 Task: Forward email with the signature Graham Wilson with the subject Update on a mentorship from softage.8@softage.net to softage.2@softage.net and softage.3@softage.net with BCC to softage.4@softage.net with the message I am writing to request a review of the project lessons learned.
Action: Mouse moved to (1334, 580)
Screenshot: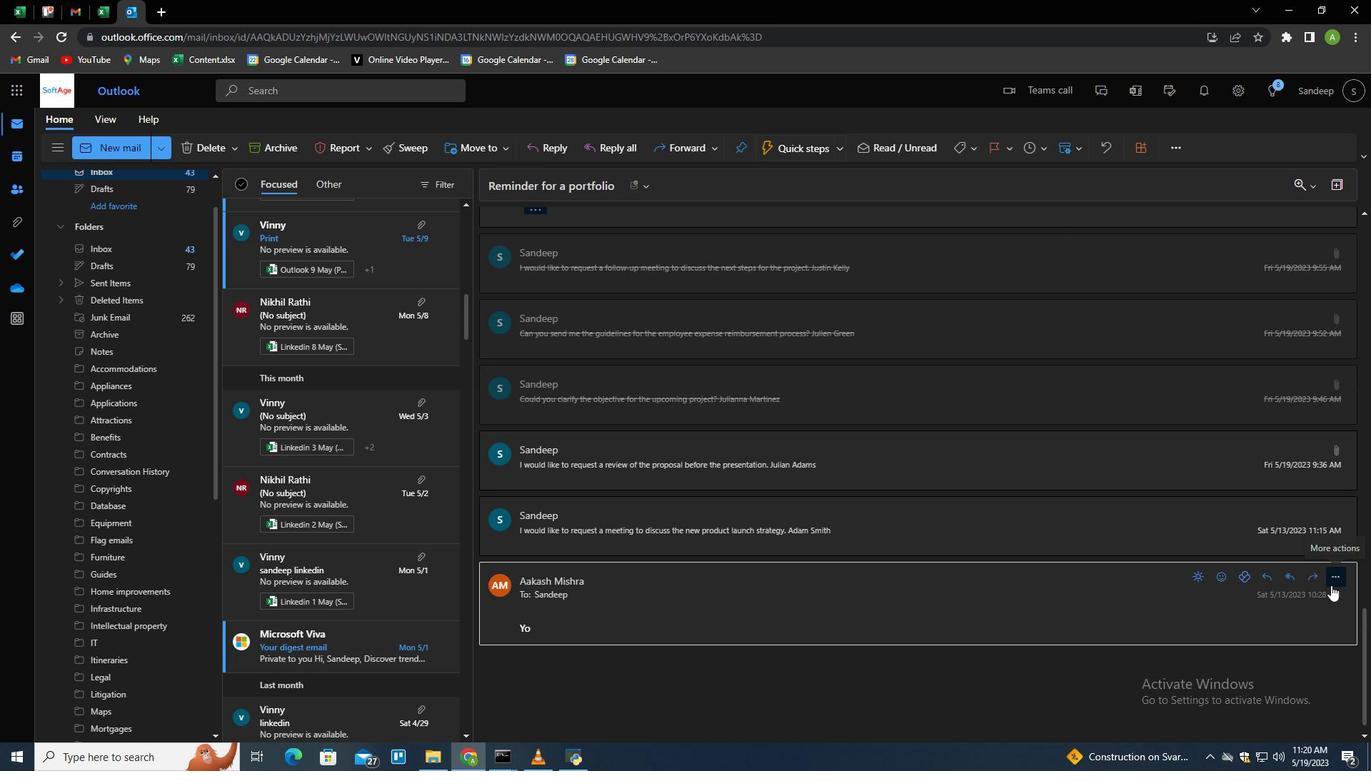 
Action: Mouse pressed left at (1334, 580)
Screenshot: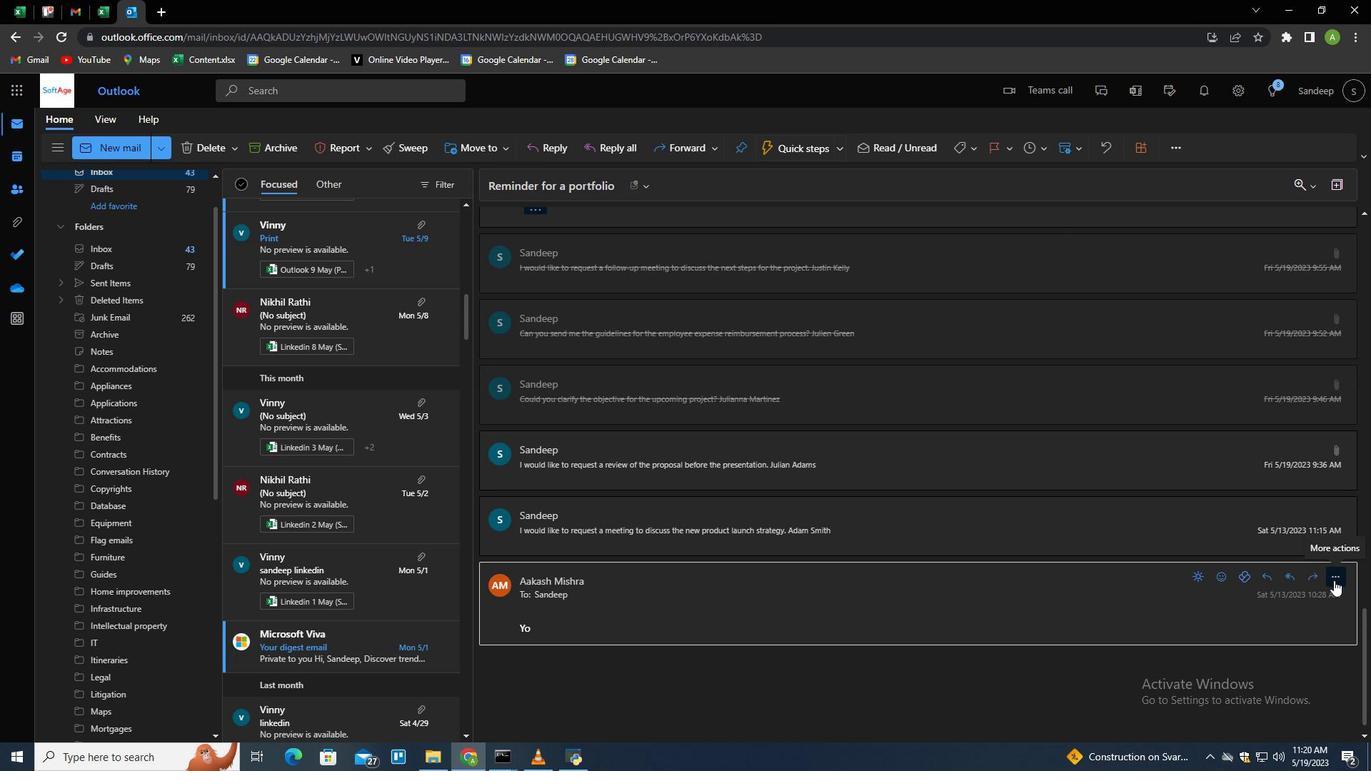 
Action: Mouse moved to (1258, 167)
Screenshot: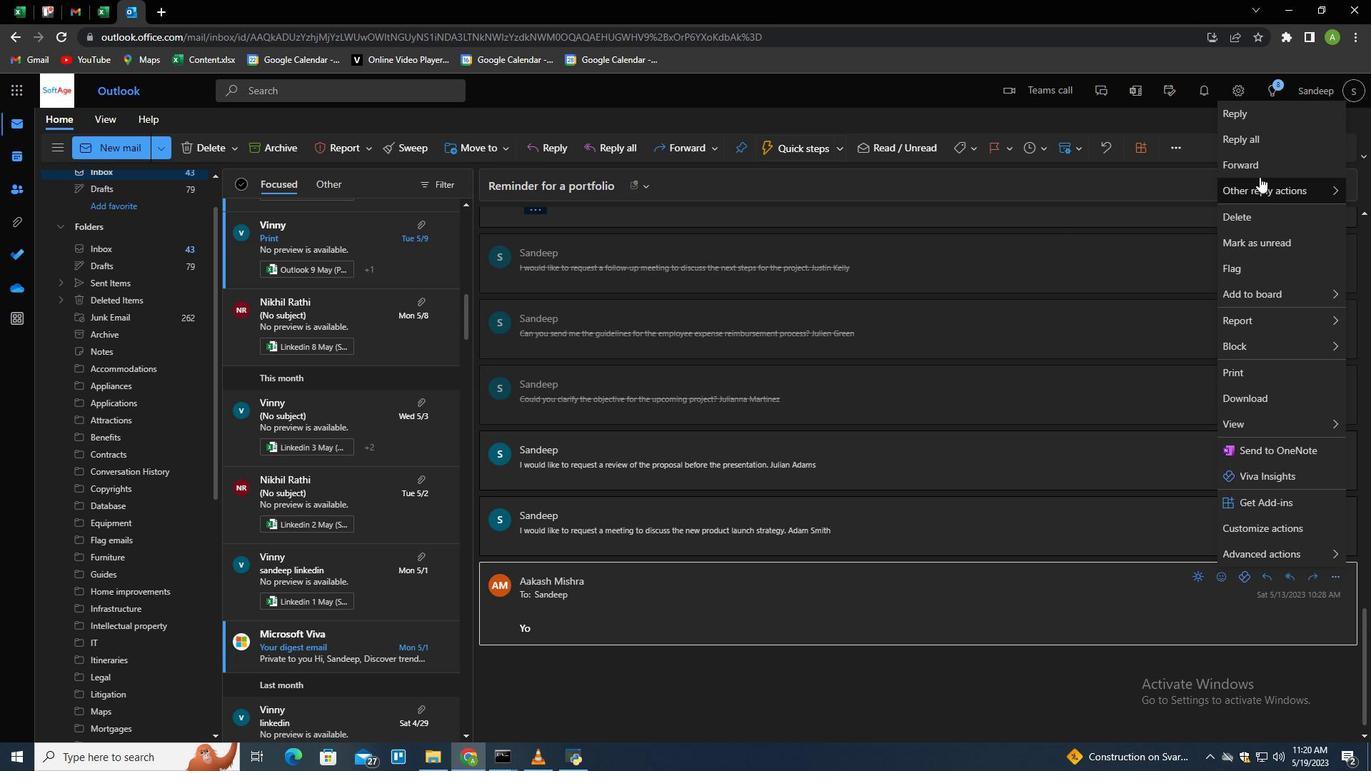 
Action: Mouse pressed left at (1258, 167)
Screenshot: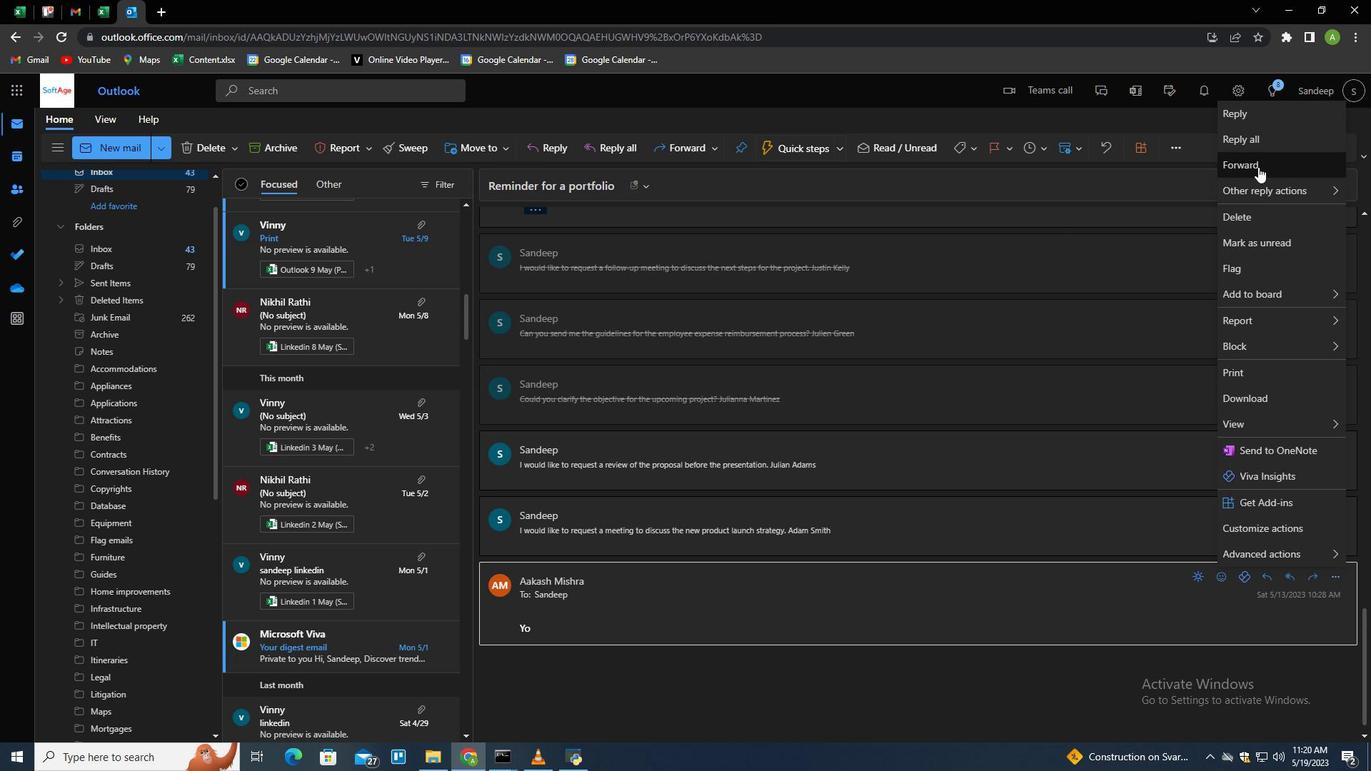 
Action: Mouse moved to (960, 144)
Screenshot: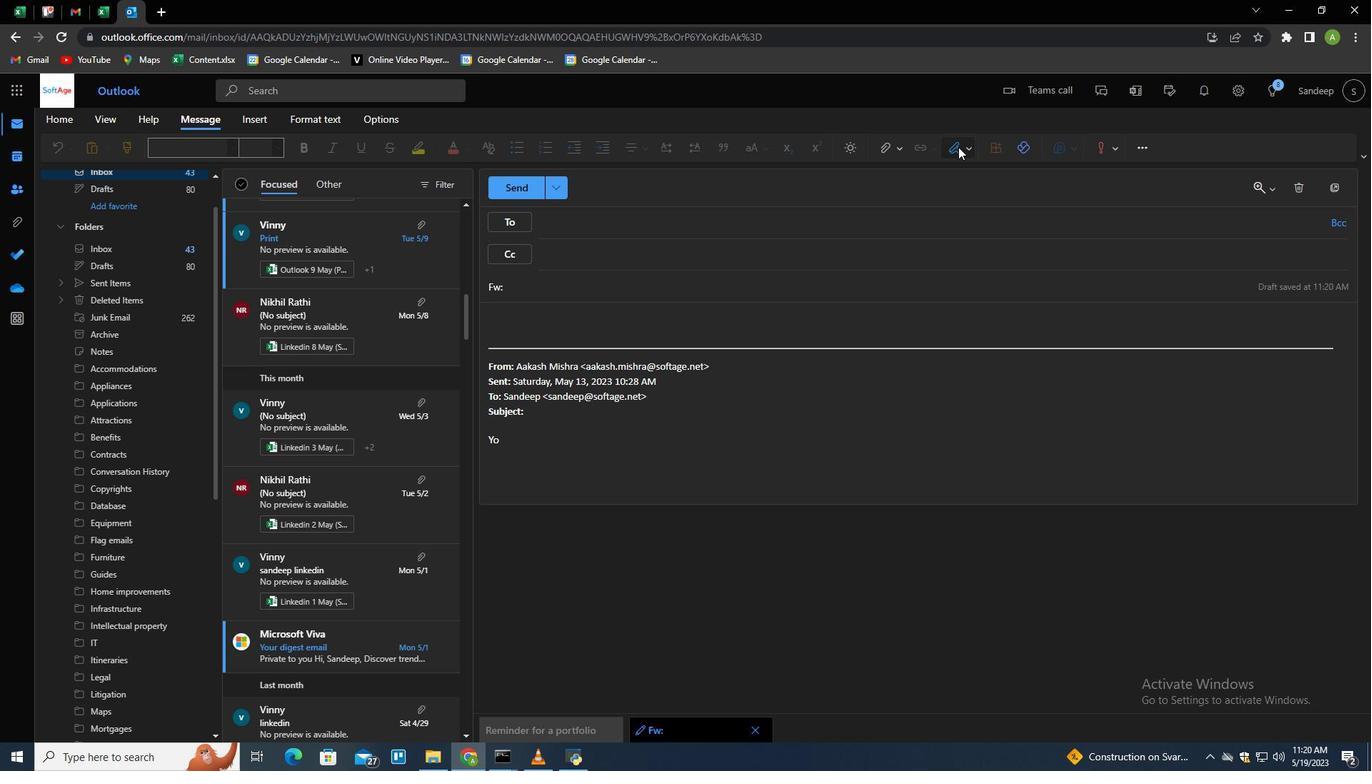 
Action: Mouse pressed left at (960, 144)
Screenshot: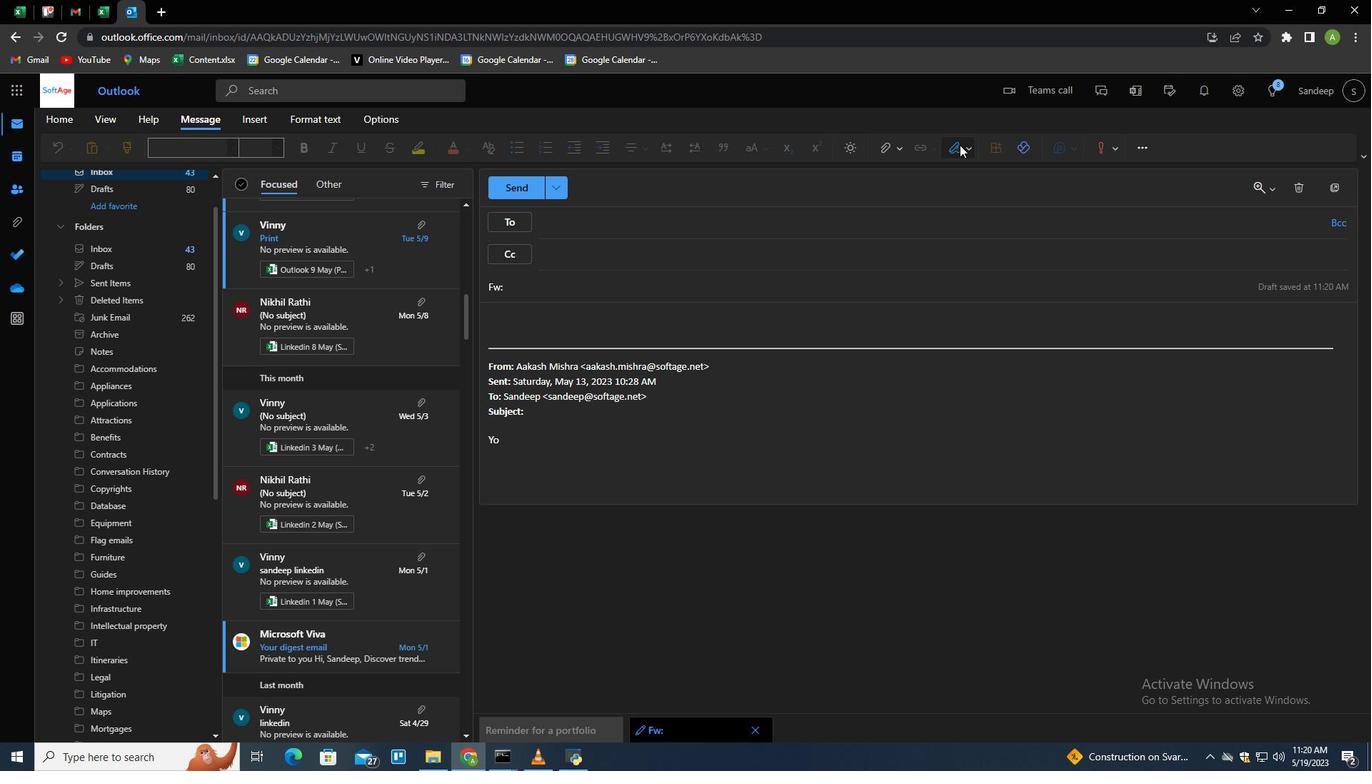 
Action: Mouse moved to (933, 206)
Screenshot: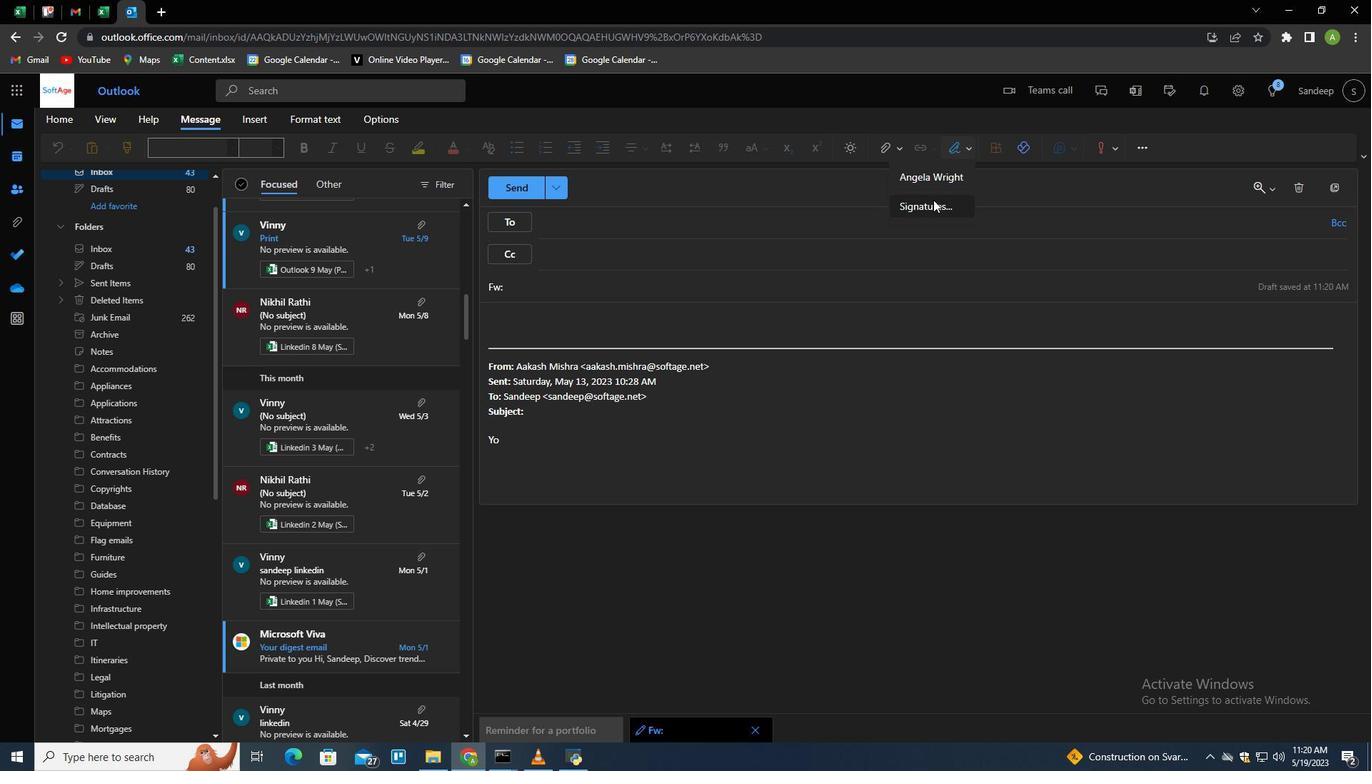 
Action: Mouse pressed left at (933, 206)
Screenshot: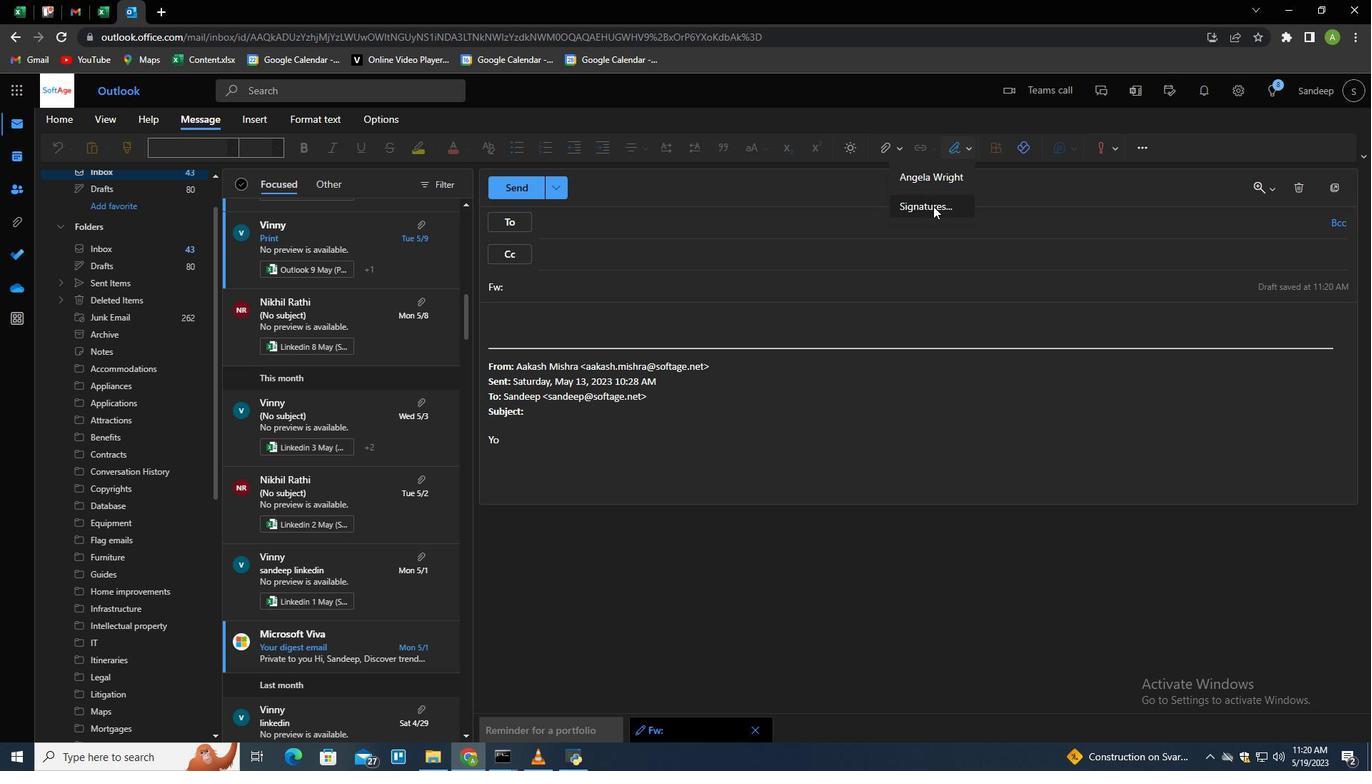 
Action: Mouse moved to (966, 260)
Screenshot: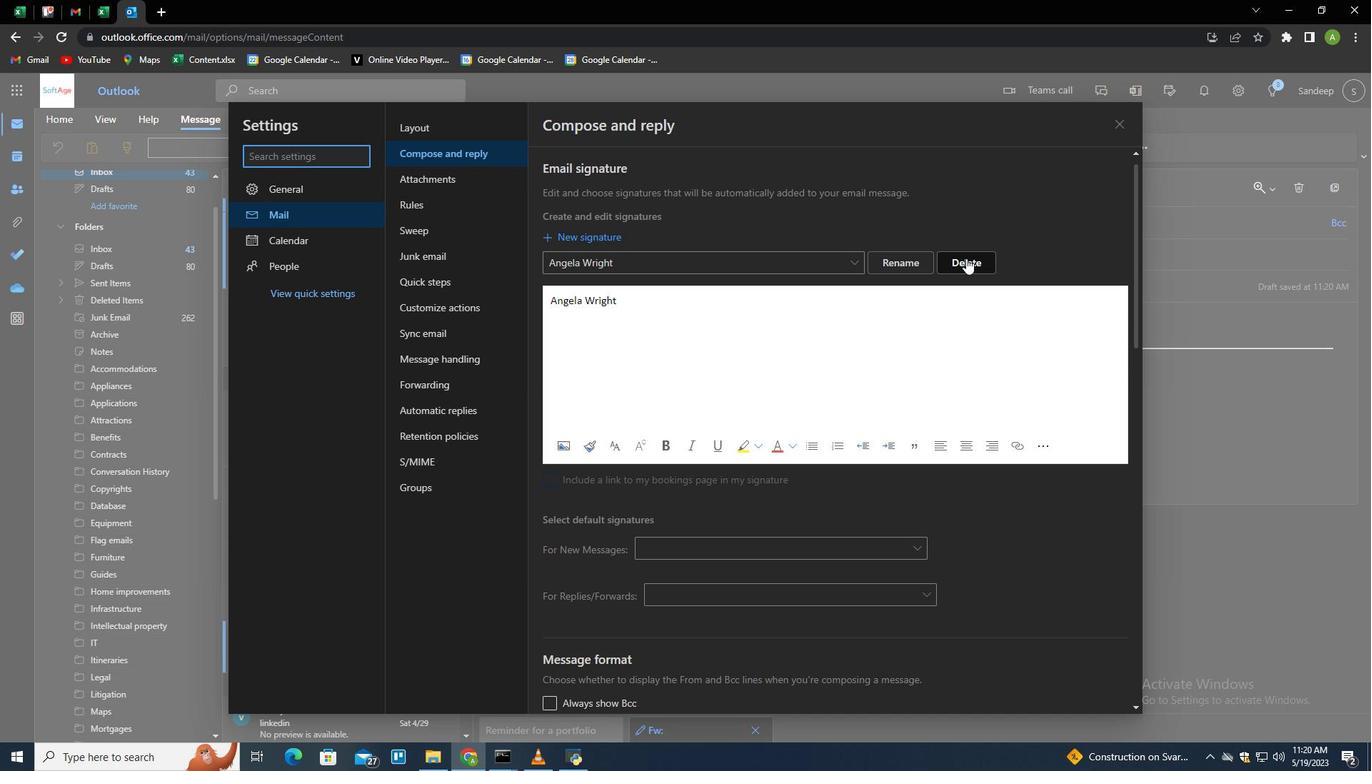 
Action: Mouse pressed left at (966, 260)
Screenshot: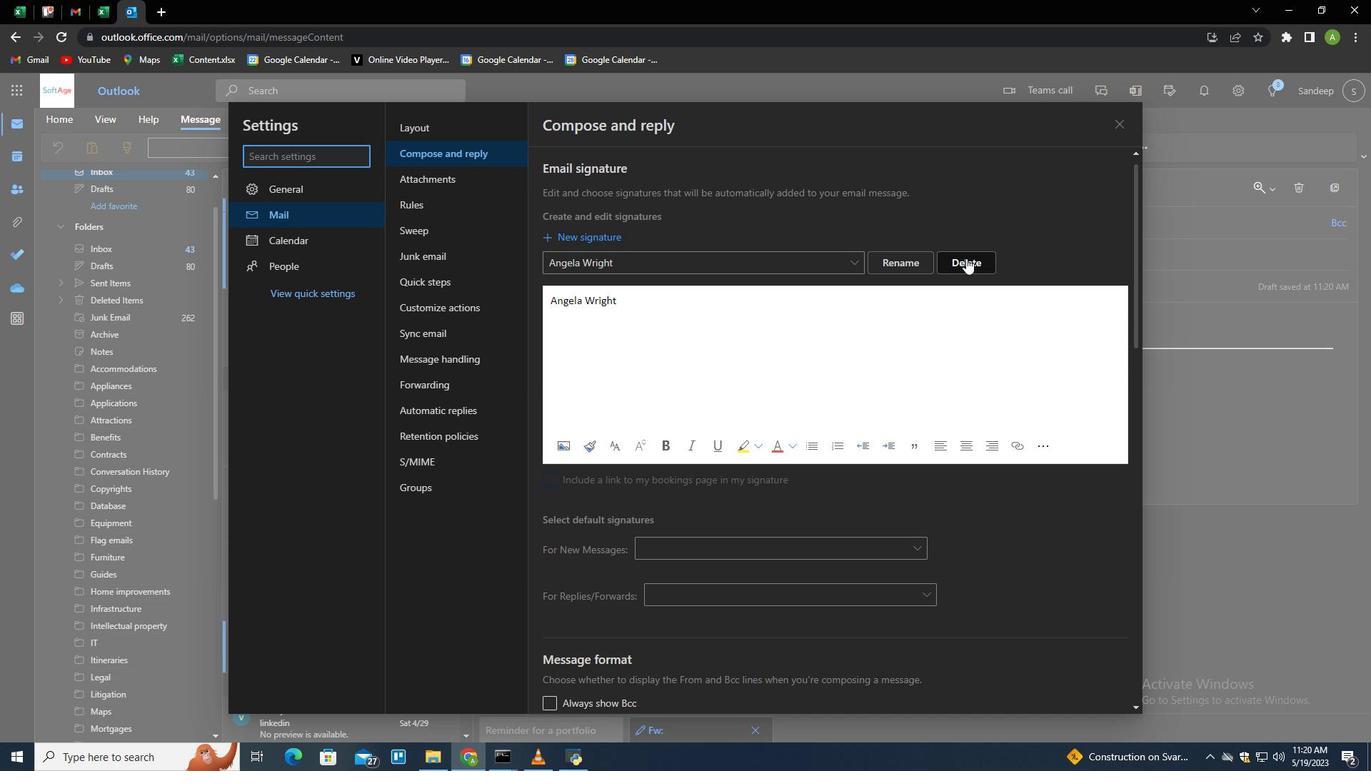 
Action: Mouse moved to (933, 257)
Screenshot: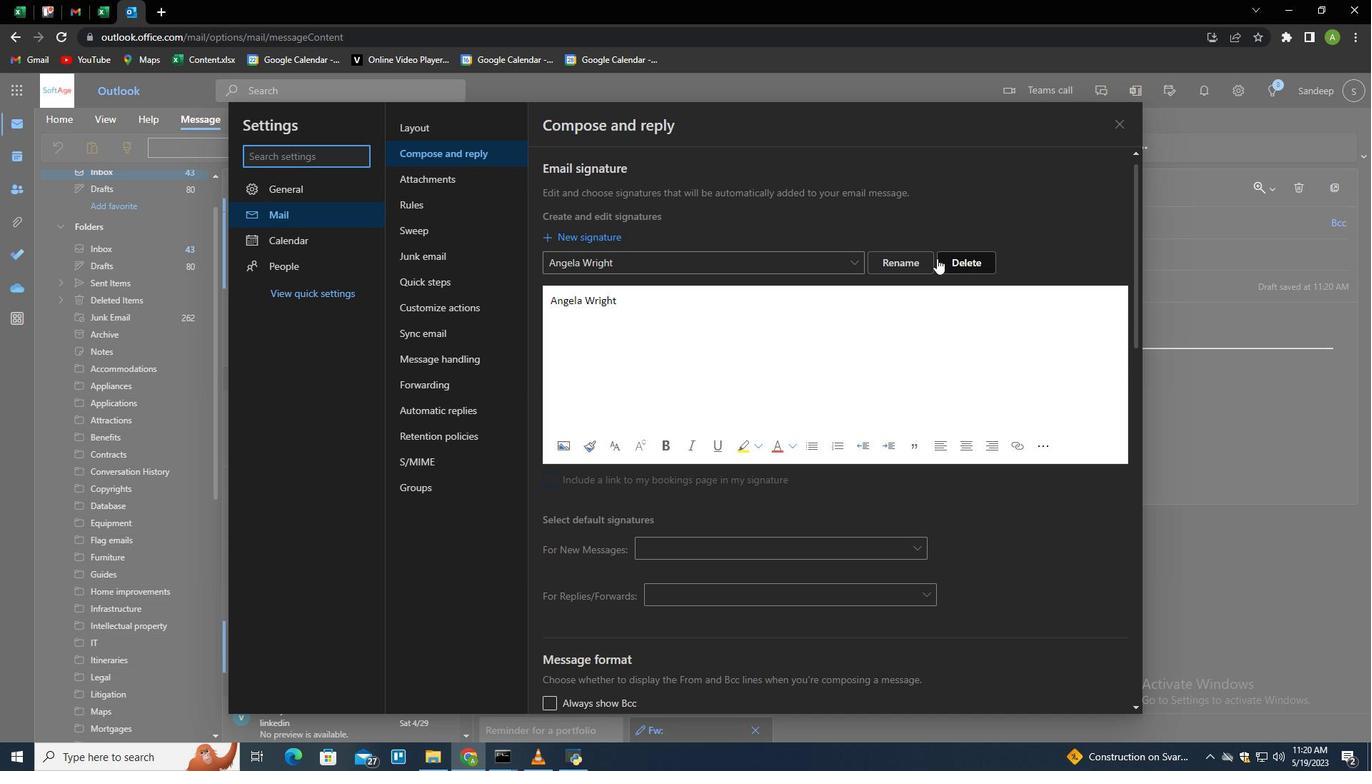 
Action: Mouse pressed left at (933, 257)
Screenshot: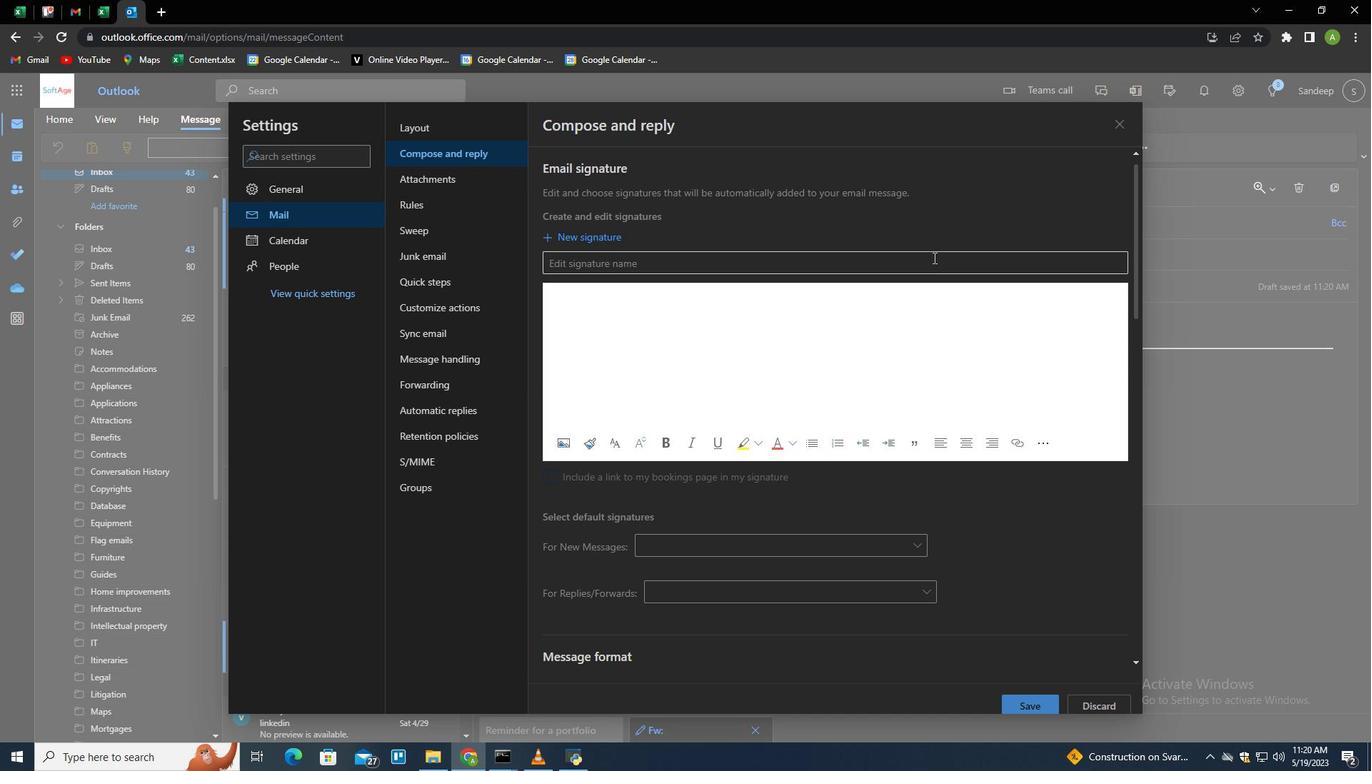 
Action: Key pressed <Key.shift><Key.shift><Key.shift><Key.shift><Key.shift><Key.shift><Key.shift><Key.shift><Key.shift><Key.shift><Key.shift><Key.shift><Key.shift><Key.shift><Key.shift><Key.shift><Key.shift><Key.shift><Key.shift><Key.shift><Key.shift><Key.shift><Key.shift><Key.shift><Key.shift><Key.shift><Key.shift><Key.shift><Key.shift><Key.shift><Key.shift><Key.shift><Key.shift><Key.shift><Key.shift><Key.shift><Key.shift><Key.shift><Key.shift><Key.shift><Key.shift><Key.shift><Key.shift><Key.shift><Key.shift><Key.shift><Key.shift><Key.shift><Key.shift><Key.shift><Key.shift><Key.shift><Key.shift><Key.shift><Key.shift><Key.shift><Key.shift><Key.shift><Key.shift><Key.shift><Key.shift><Key.shift><Key.shift><Key.shift><Key.shift><Key.shift><Key.shift><Key.shift><Key.shift><Key.shift><Key.shift><Key.shift><Key.shift>Graham<Key.space><Key.shift><Key.shift><Key.shift><Key.shift><Key.shift><Key.shift>Wilsonq<Key.backspace><Key.caps_lock><Key.caps_lock><Key.tab><Key.shift>Graham<Key.space><Key.shift>Wilson<Key.tab>
Screenshot: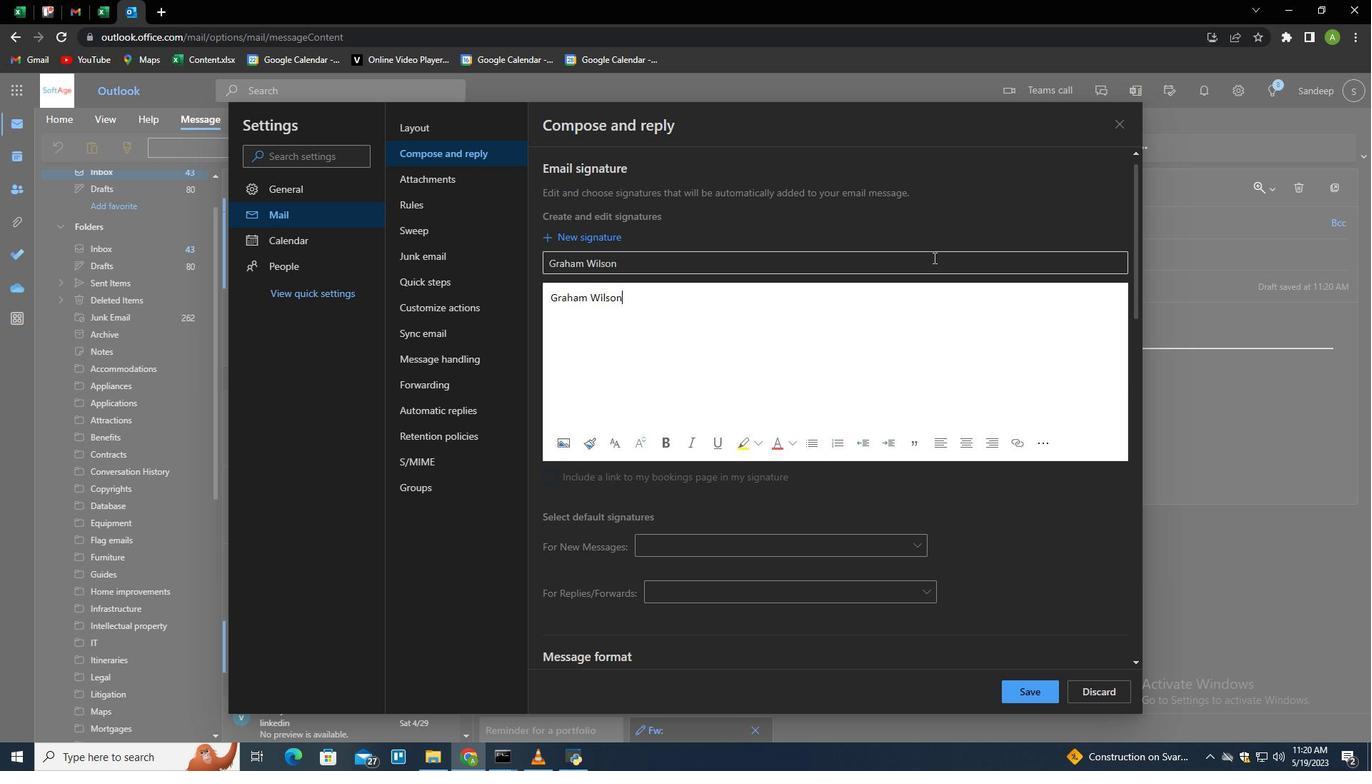 
Action: Mouse moved to (1044, 692)
Screenshot: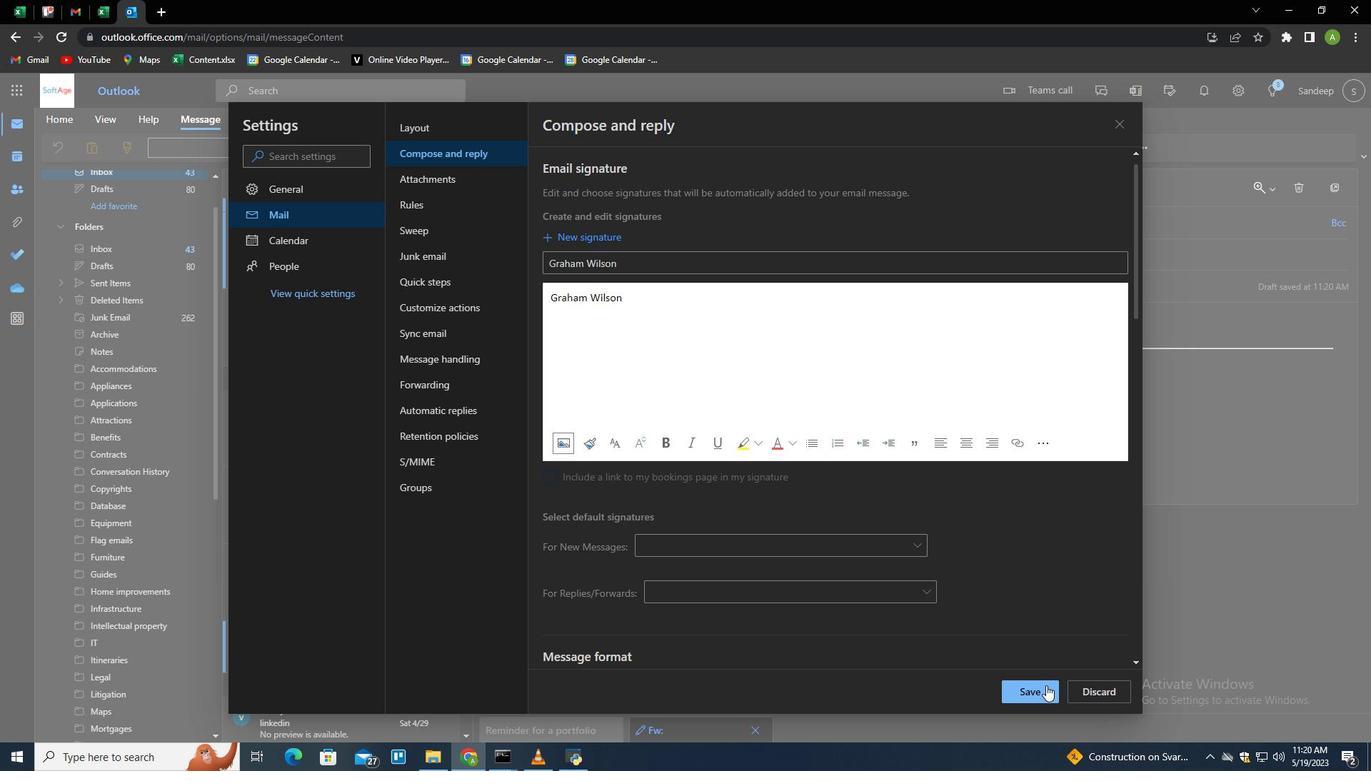 
Action: Mouse pressed left at (1044, 692)
Screenshot: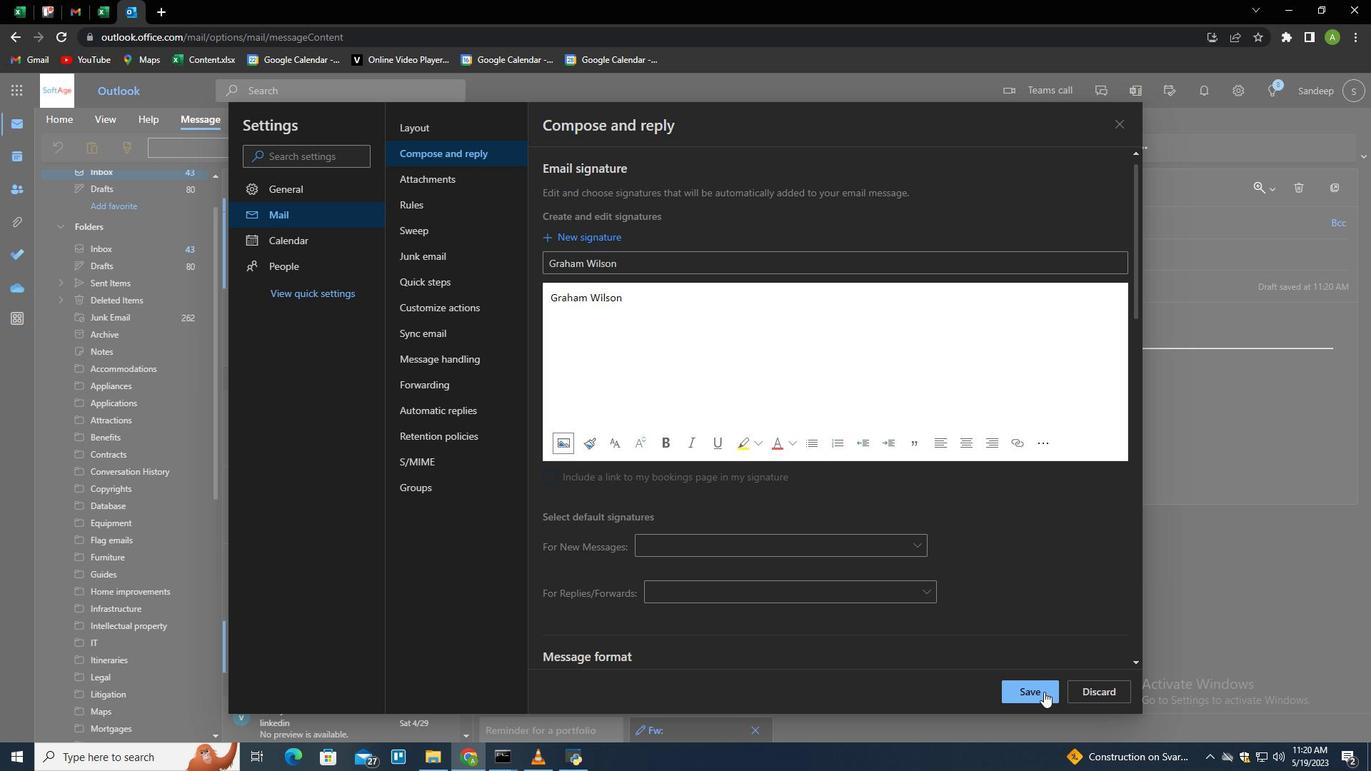 
Action: Mouse moved to (1180, 443)
Screenshot: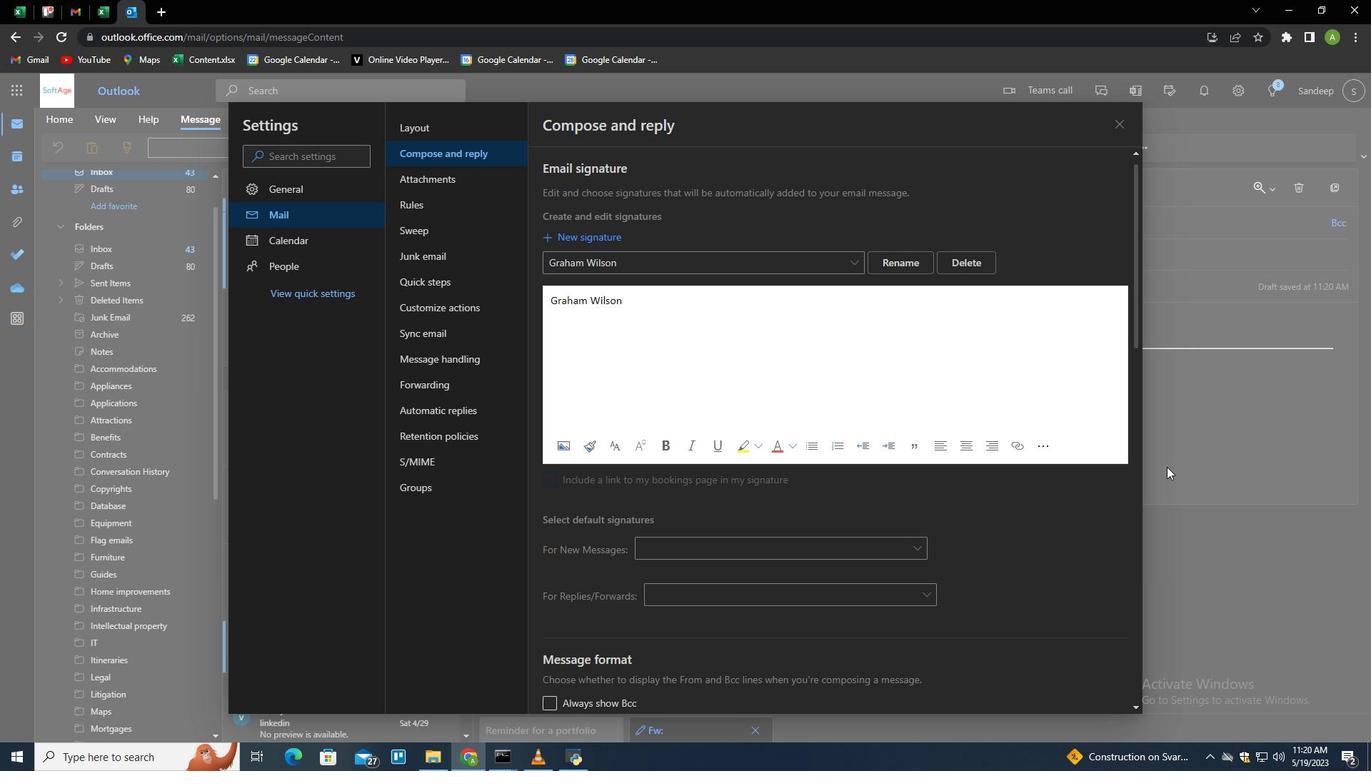 
Action: Mouse pressed left at (1180, 443)
Screenshot: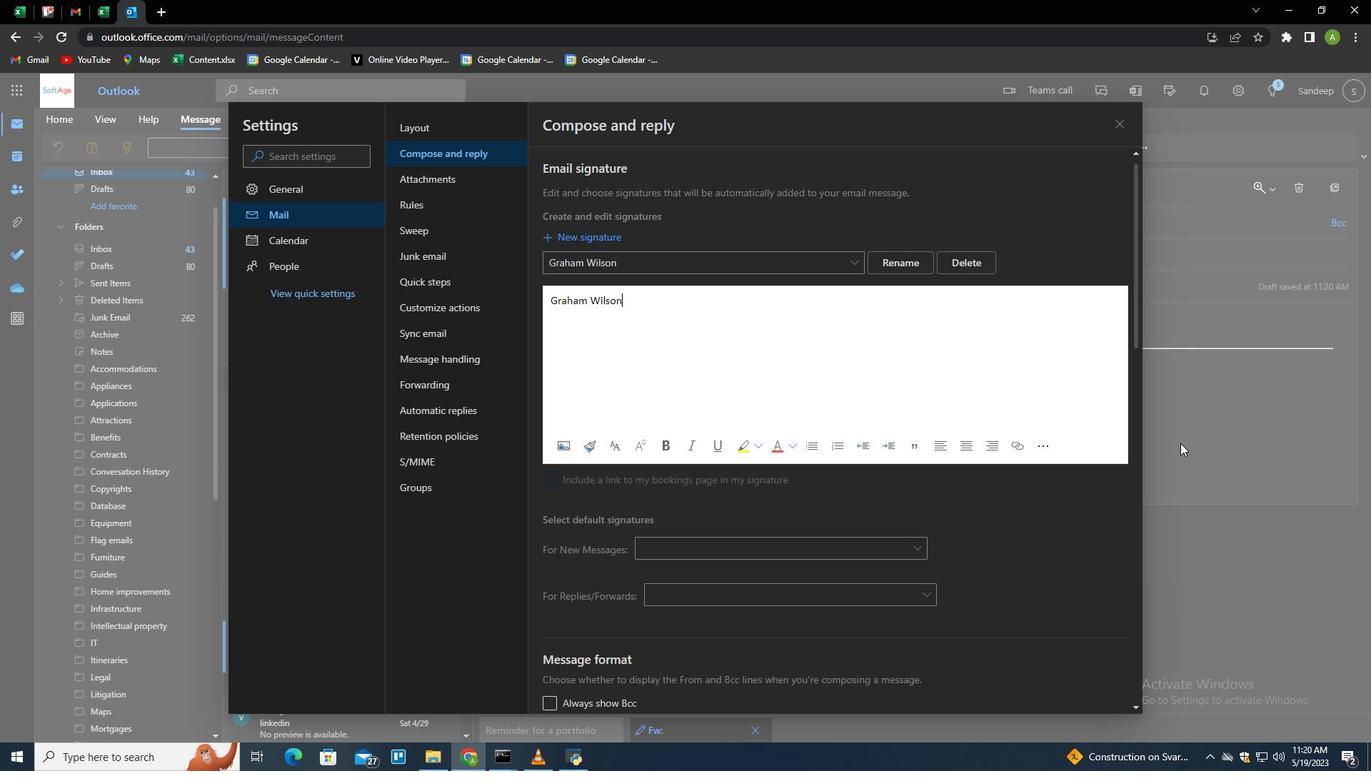 
Action: Mouse moved to (961, 150)
Screenshot: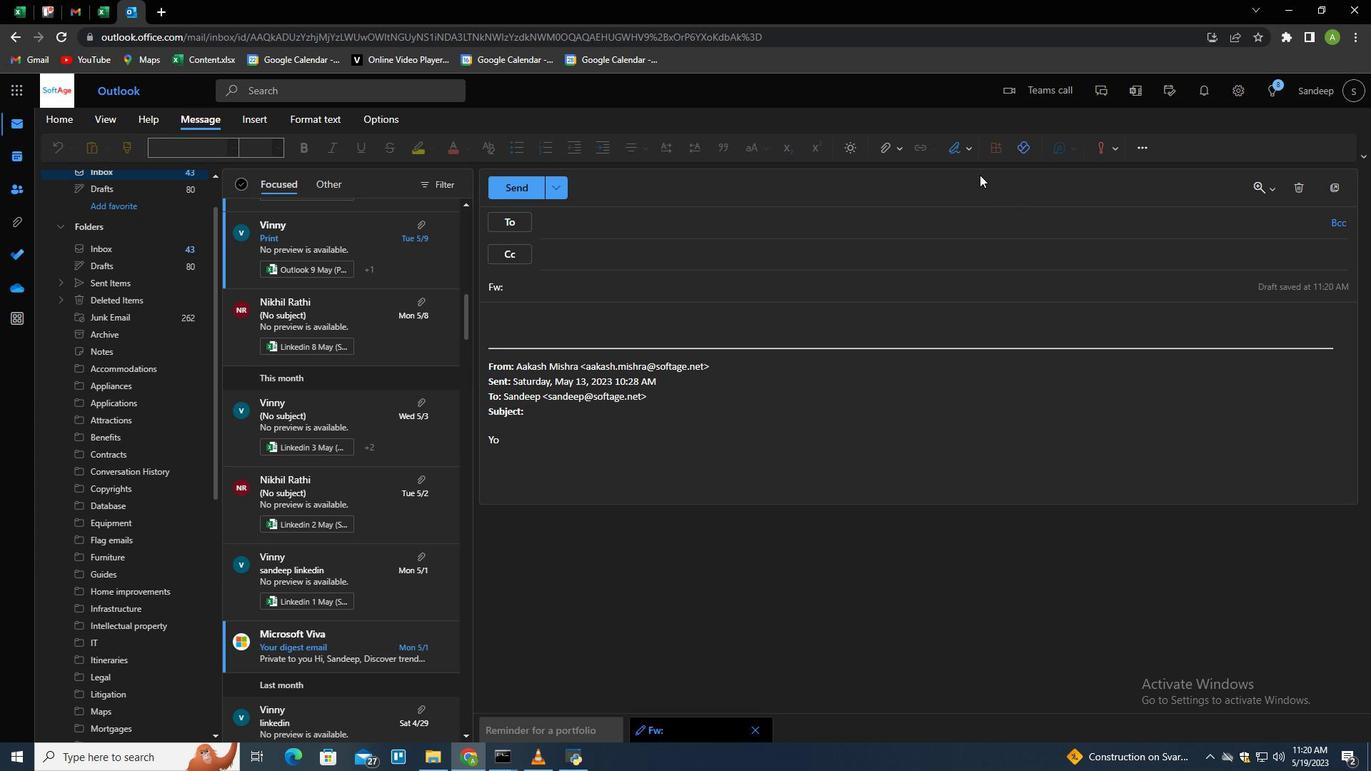 
Action: Mouse pressed left at (961, 150)
Screenshot: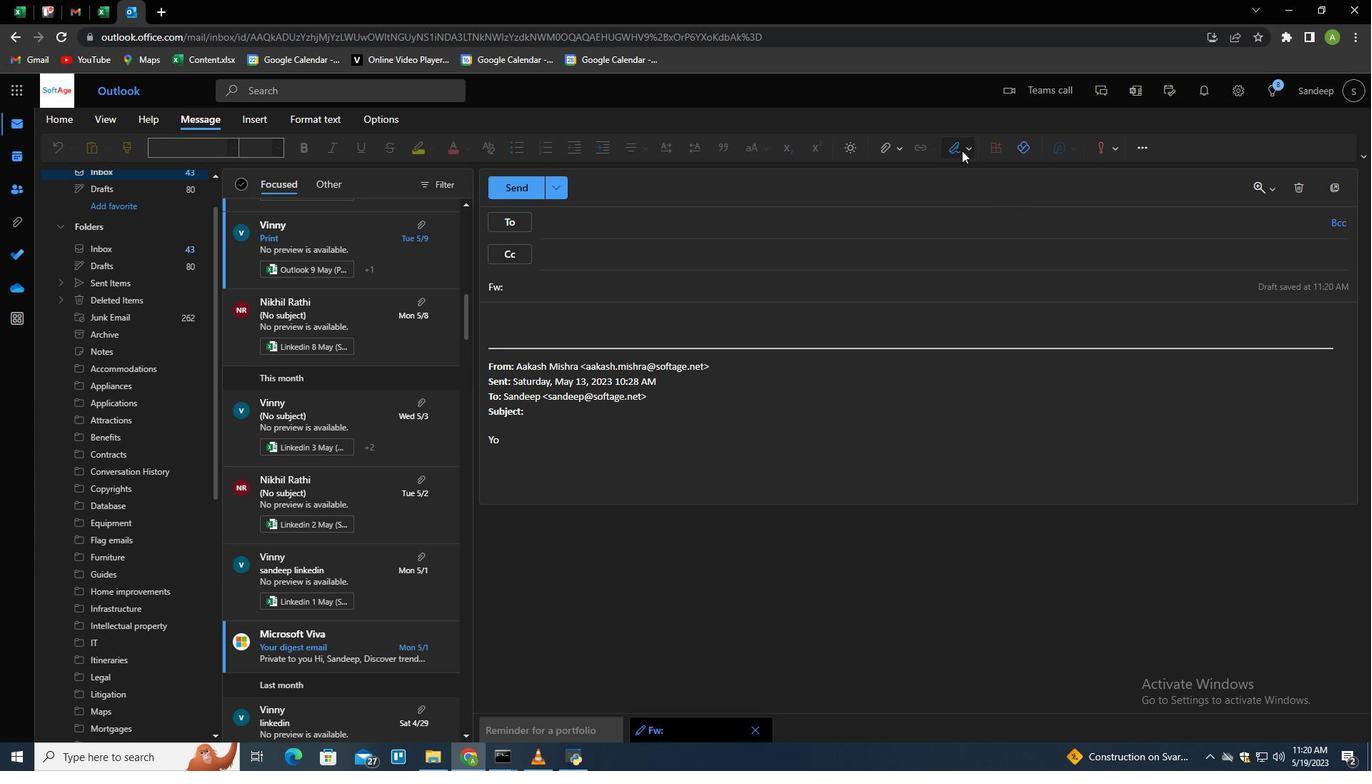 
Action: Mouse moved to (943, 176)
Screenshot: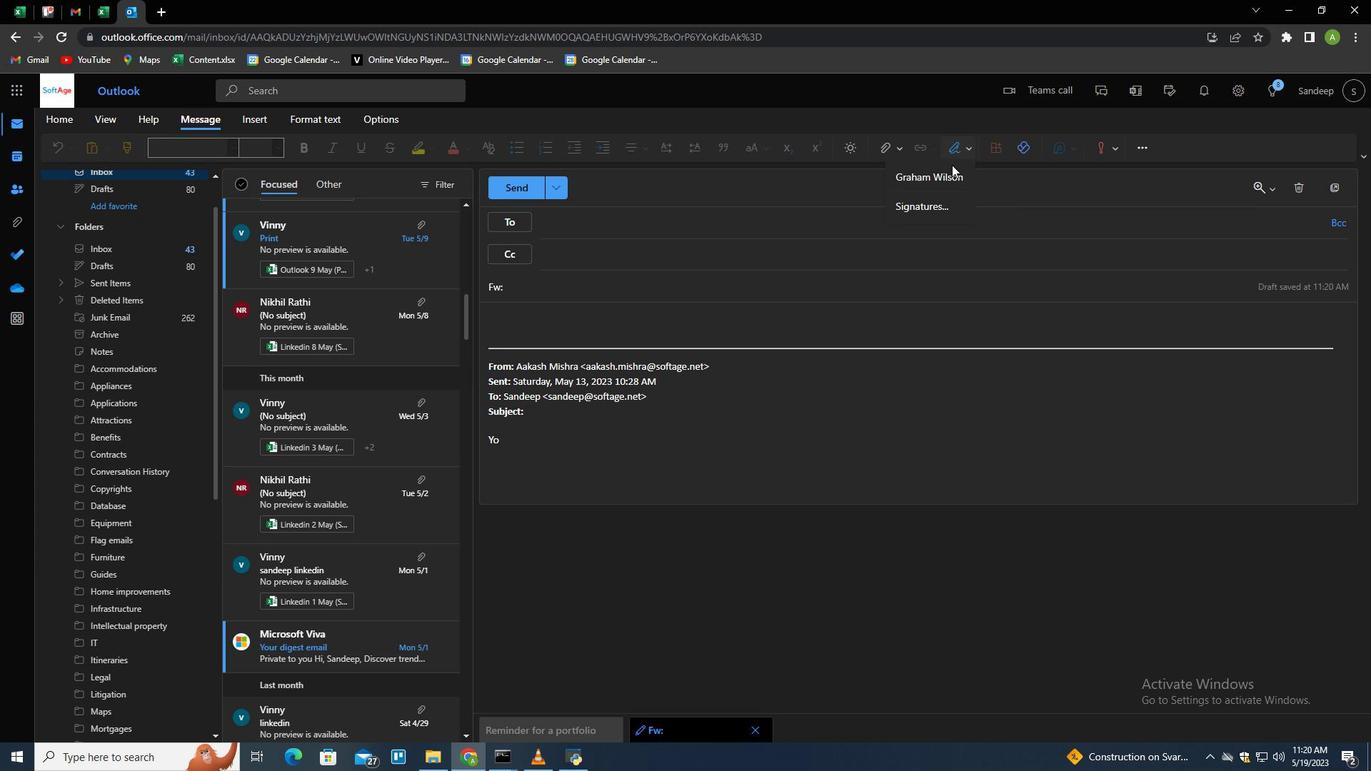 
Action: Mouse pressed left at (943, 176)
Screenshot: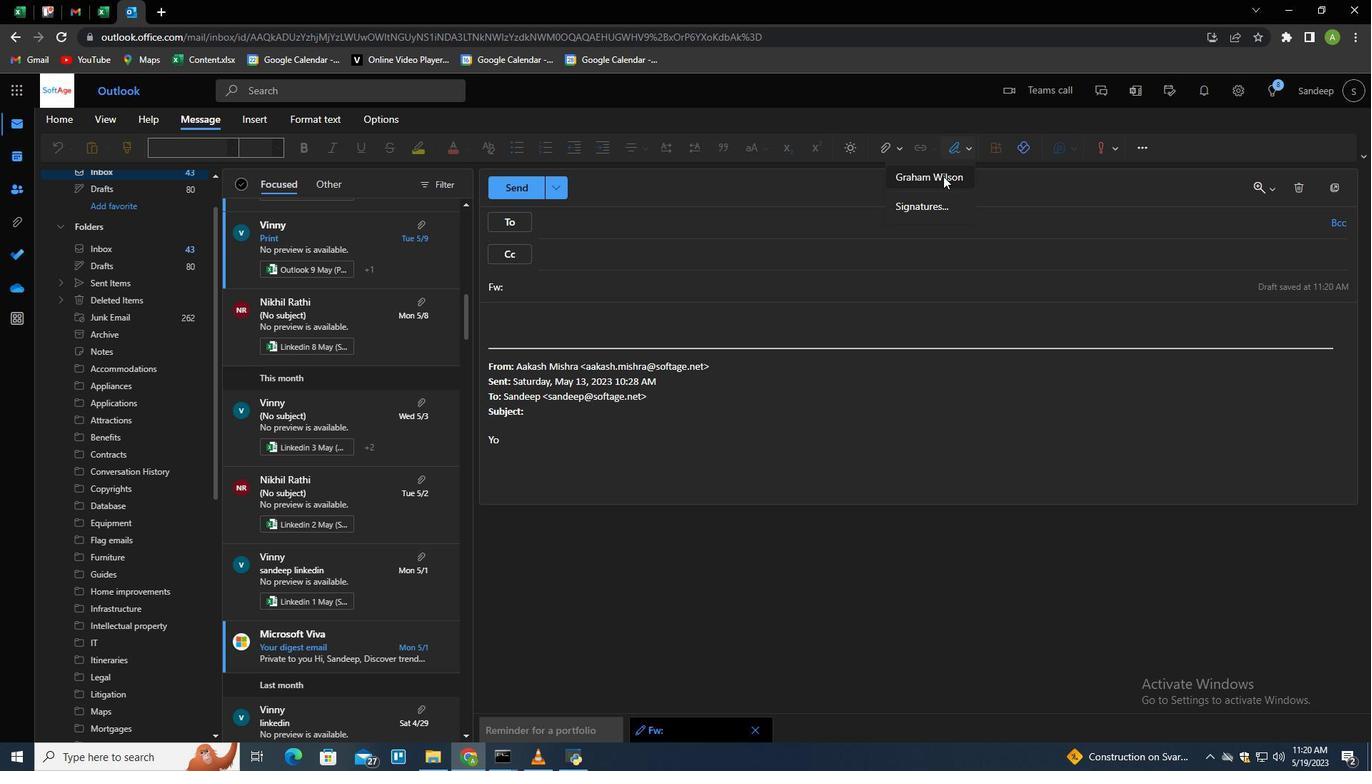 
Action: Mouse moved to (532, 289)
Screenshot: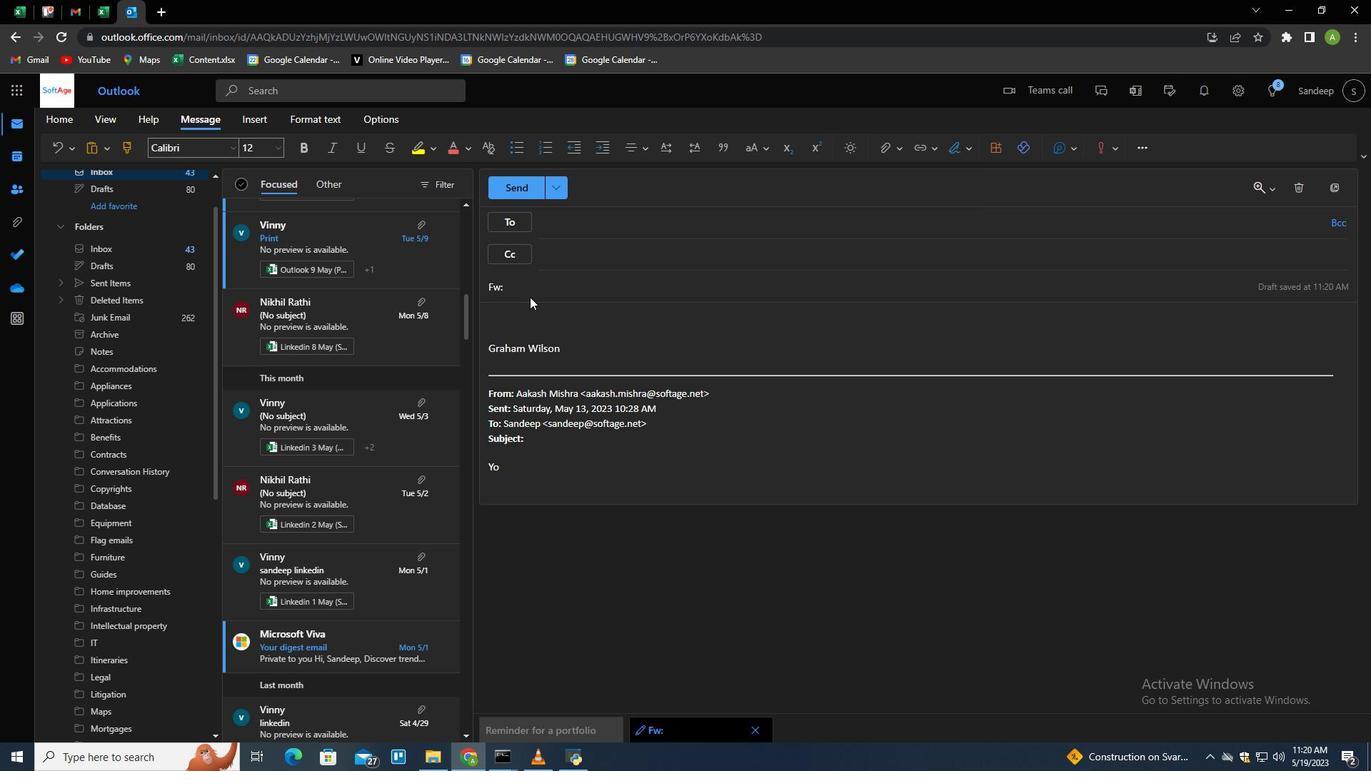 
Action: Mouse pressed left at (532, 289)
Screenshot: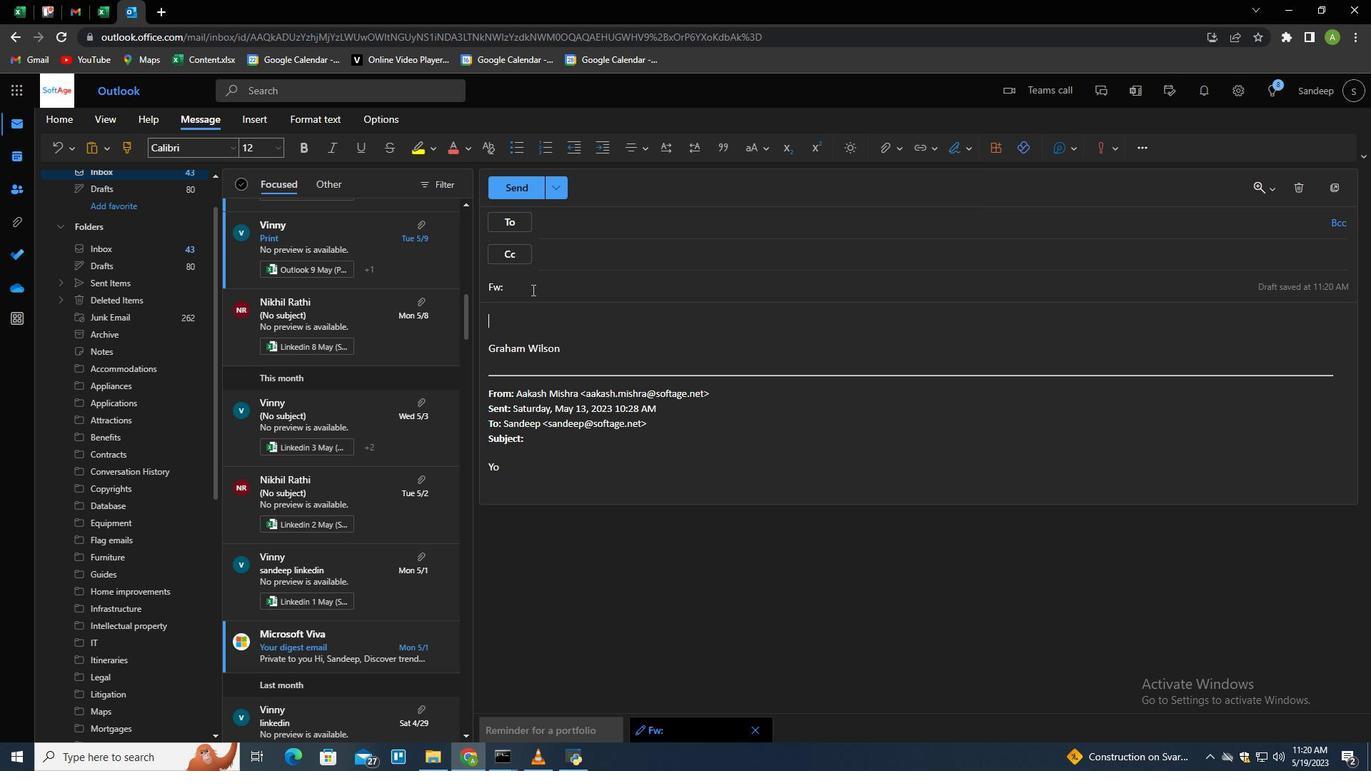 
Action: Mouse moved to (532, 289)
Screenshot: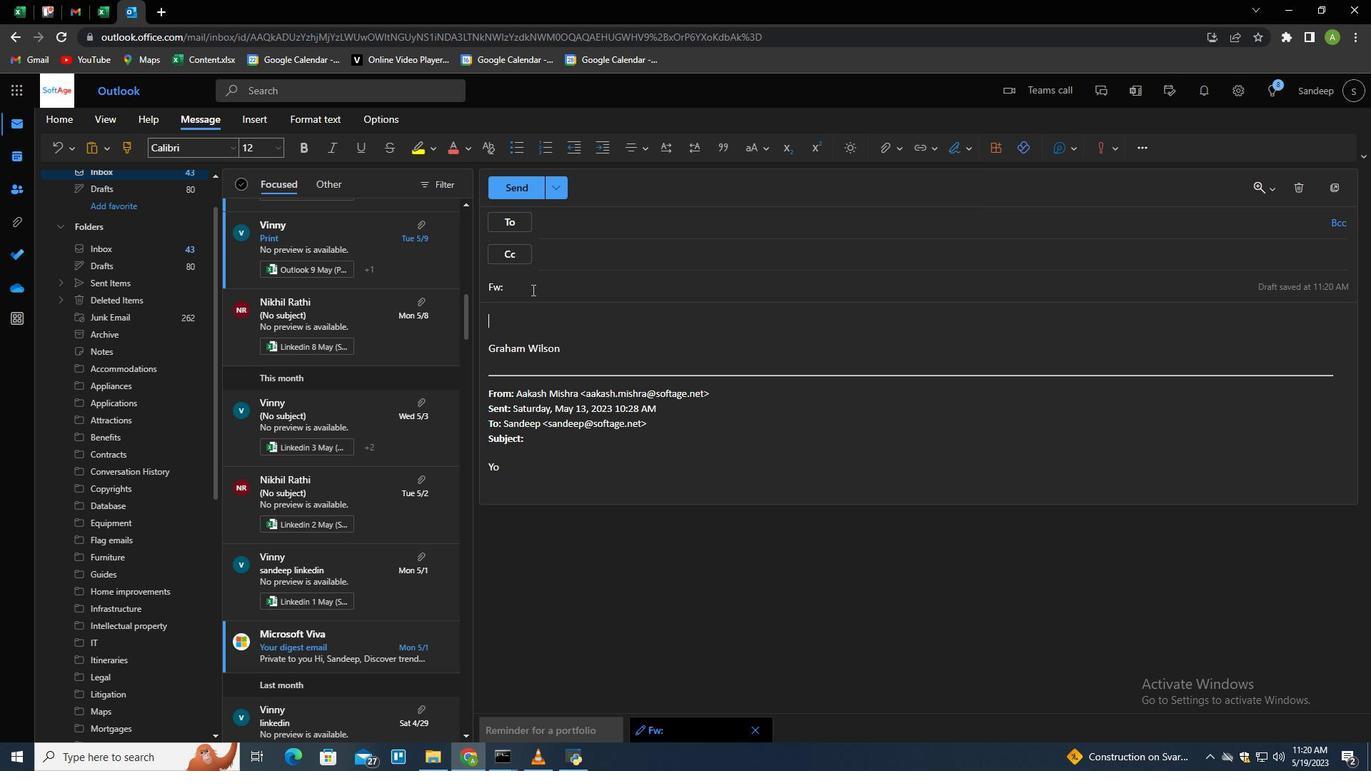 
Action: Key pressed <Key.shift>Update<Key.space>on<Key.space>a<Key.space>mentorship<Key.tab>
Screenshot: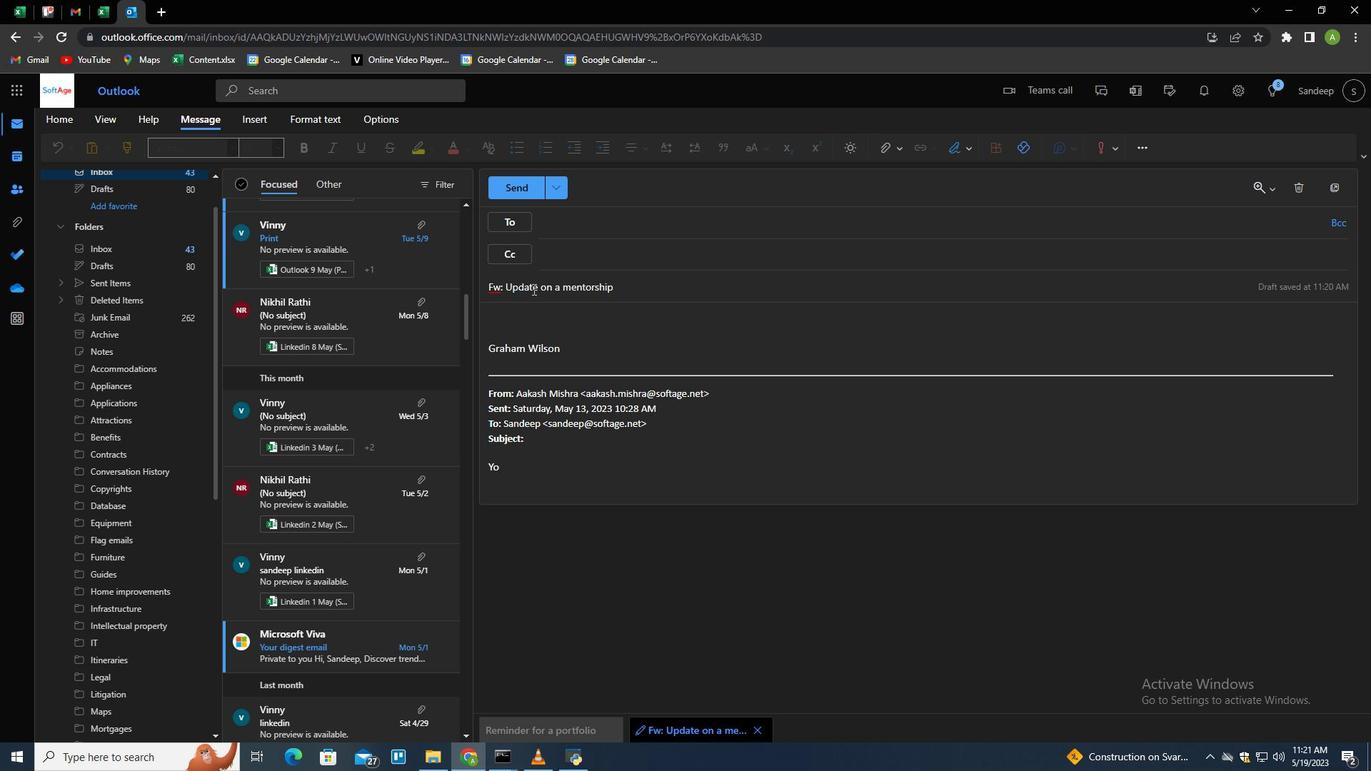 
Action: Mouse moved to (584, 222)
Screenshot: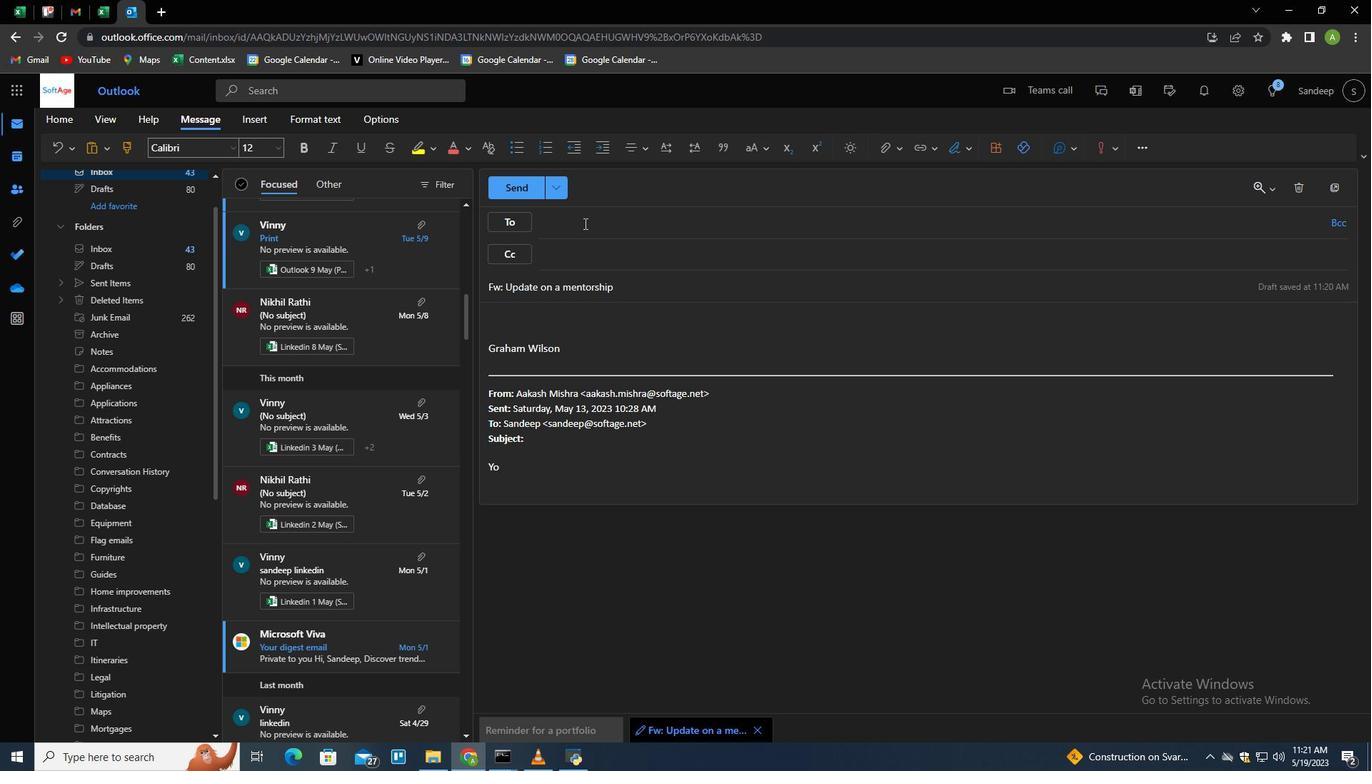 
Action: Mouse pressed left at (584, 222)
Screenshot: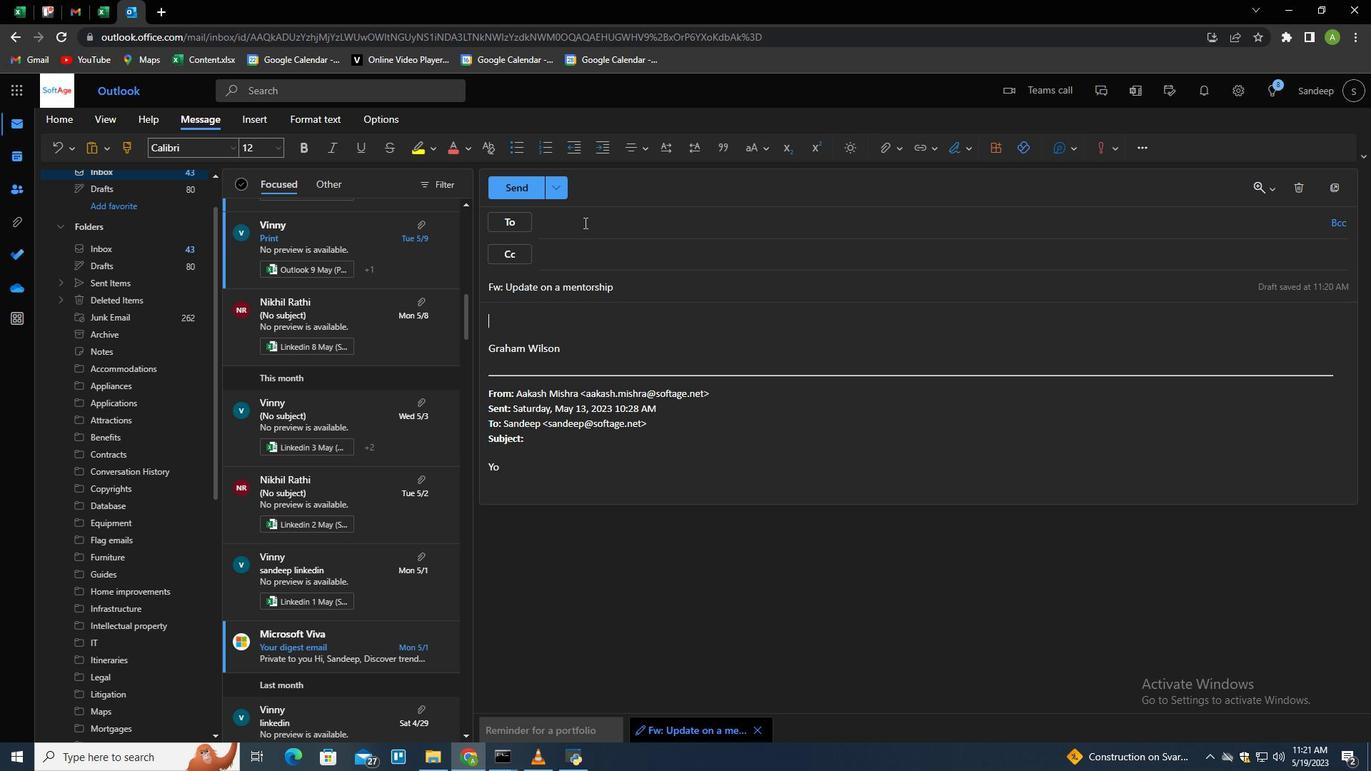 
Action: Key pressed softage.2<Key.shift><Key.shift><Key.shift>@softage.net<Key.enter>softage.3<Key.shift>@softage,<Key.backspace>softage.3<Key.shift>@softae.net<Key.enter><Key.backspace>spfta<Key.backspace><Key.backspace><Key.backspace><Key.backspace>oftage.3<Key.shift>@softage.net<Key.enter>
Screenshot: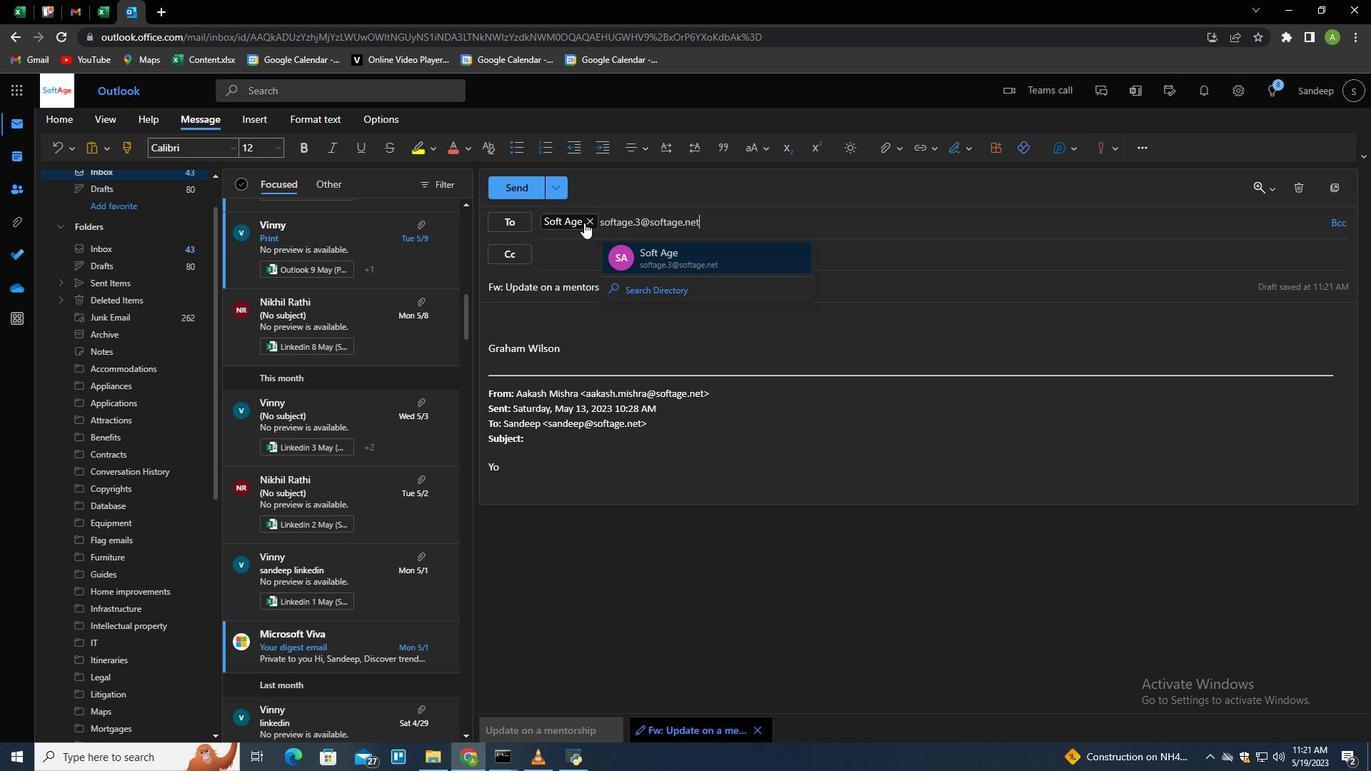 
Action: Mouse moved to (1336, 226)
Screenshot: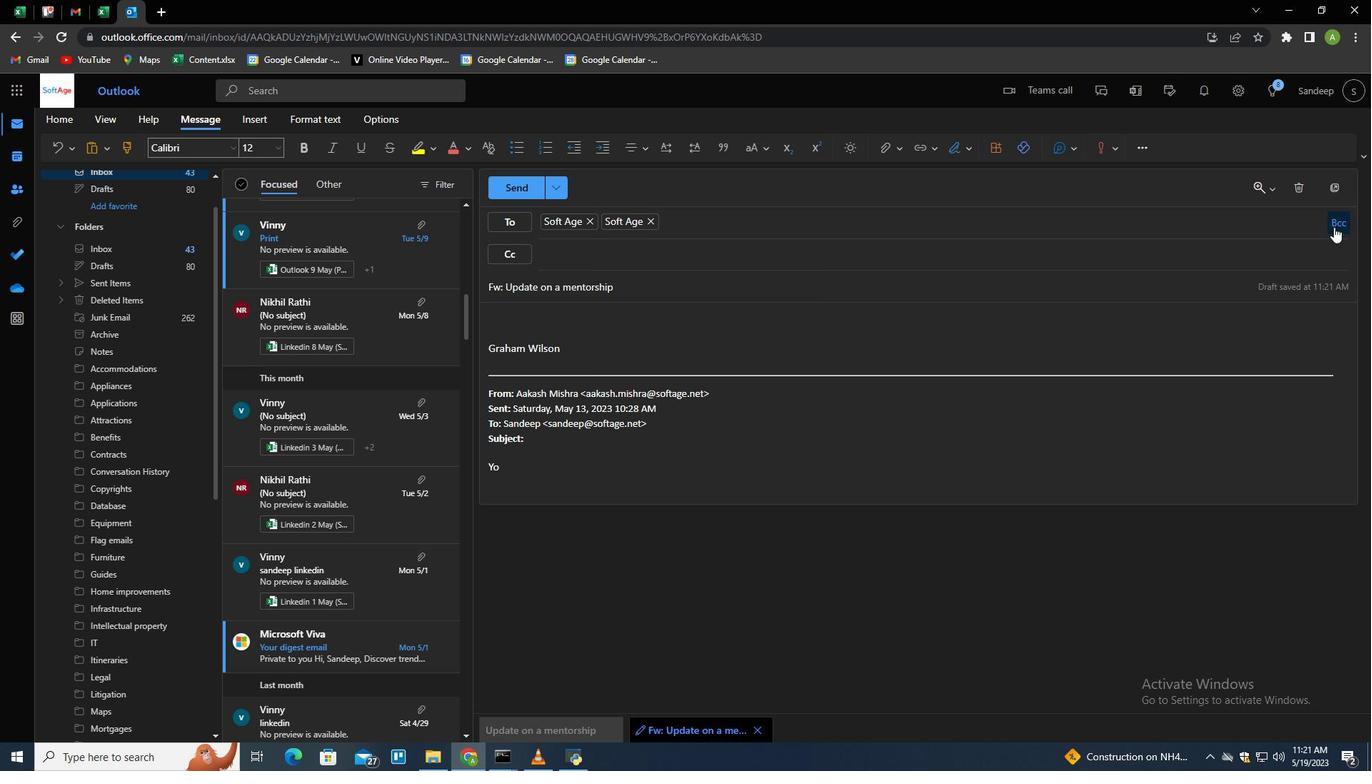 
Action: Mouse pressed left at (1336, 226)
Screenshot: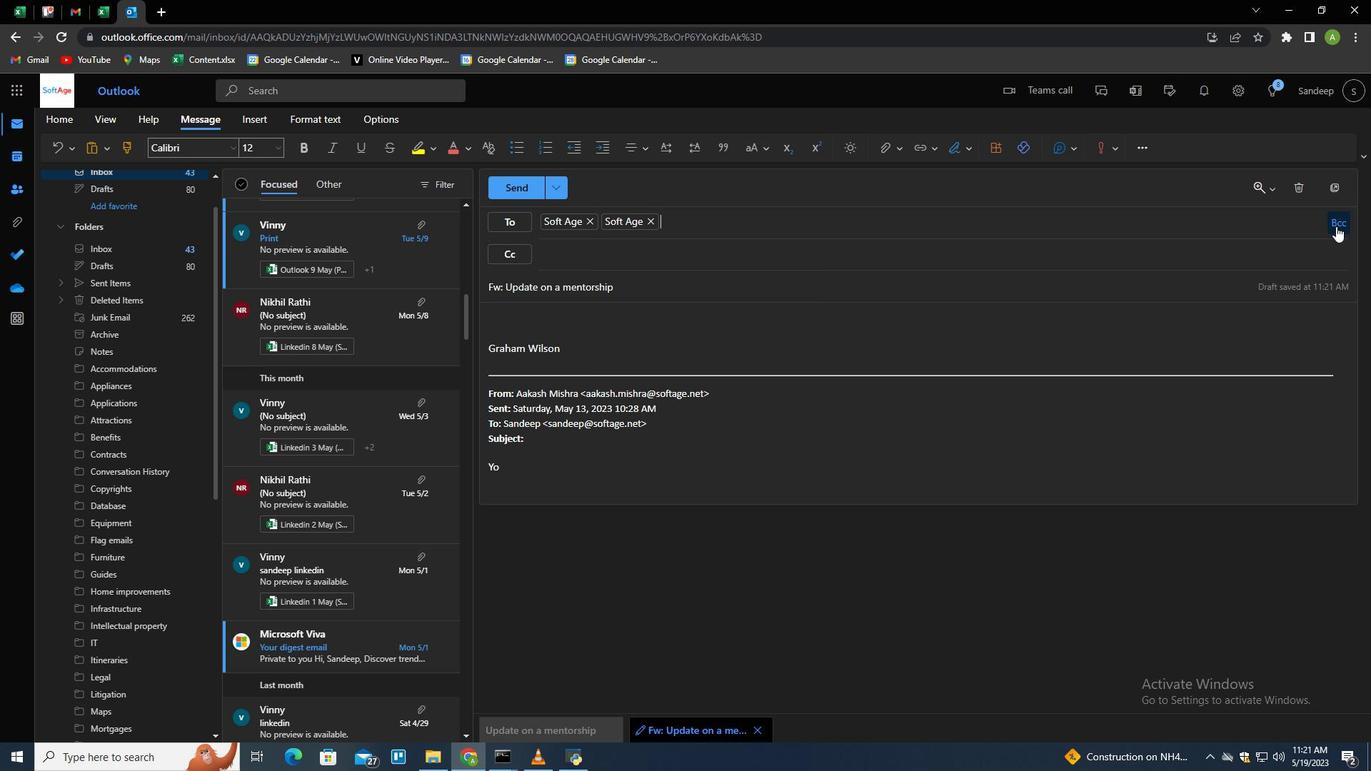 
Action: Mouse moved to (723, 306)
Screenshot: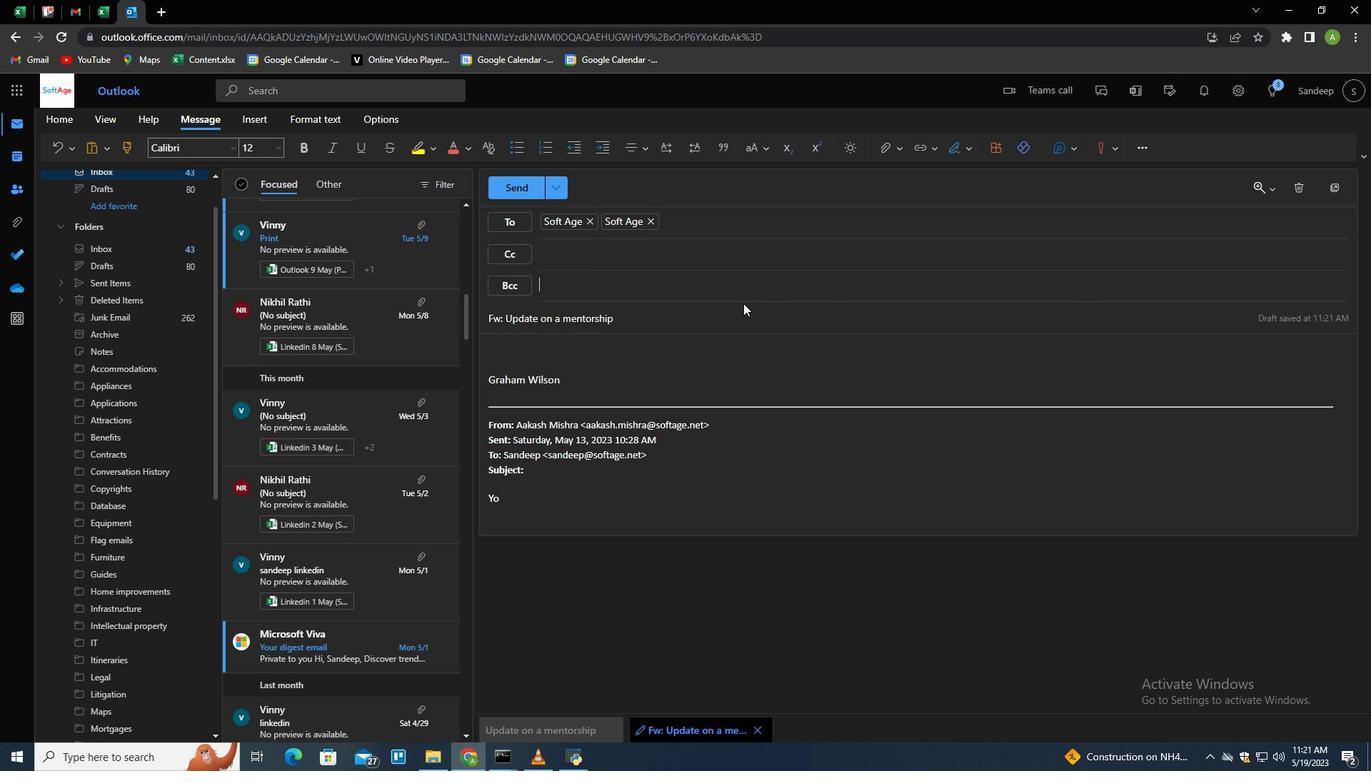 
Action: Key pressed softage.4<Key.shift><Key.shift><Key.shift><Key.shift>#s<Key.backspace><Key.backspace><Key.shift><Key.shift>@softage.net<Key.enter><Key.tab><Key.tab><Key.shift>I<Key.space>am<Key.space>writing<Key.space>to<Key.space>request<Key.space>a<Key.space>review<Key.space>of<Key.space>the<Key.space>project<Key.space>lessons<Key.space>learned.<Key.enter>
Screenshot: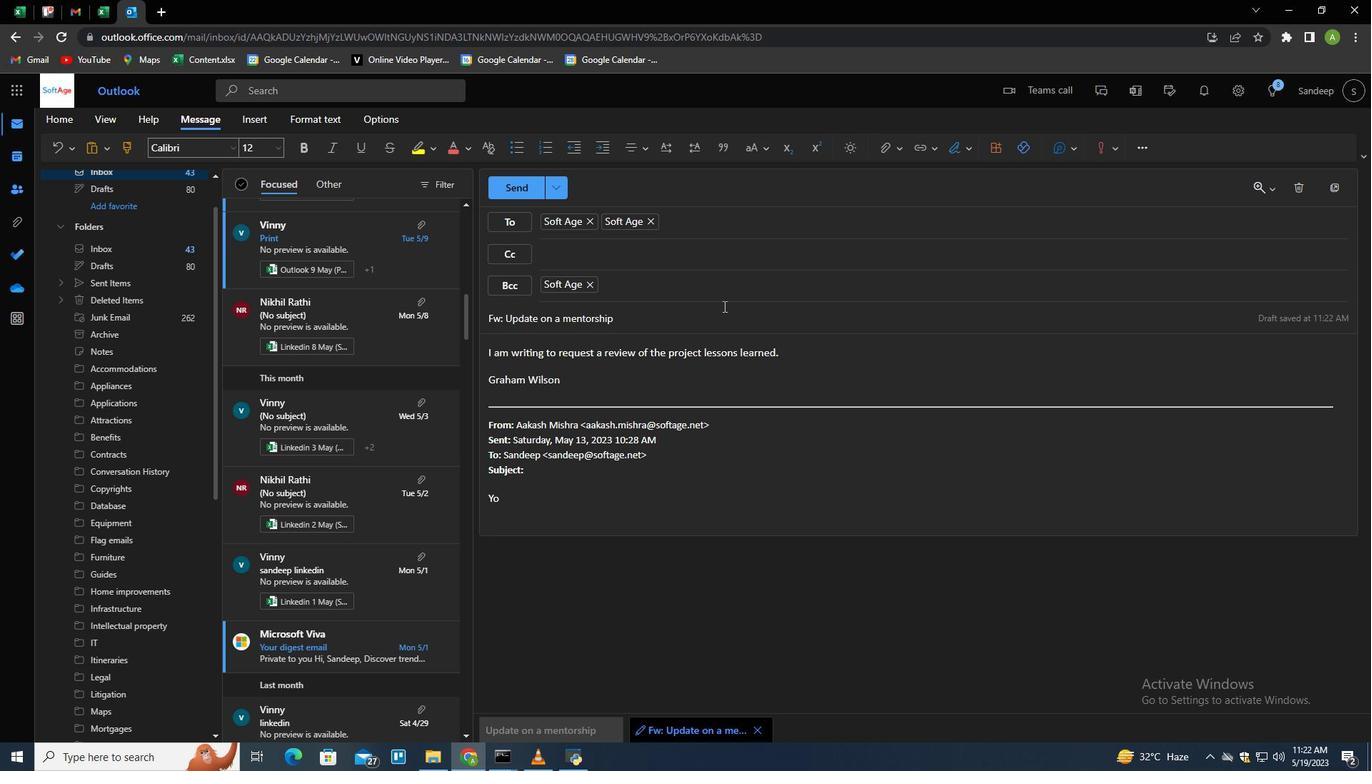 
